 Task: Add a condition where "Status category Greater than Open" in new tickets in your groups.
Action: Mouse moved to (119, 414)
Screenshot: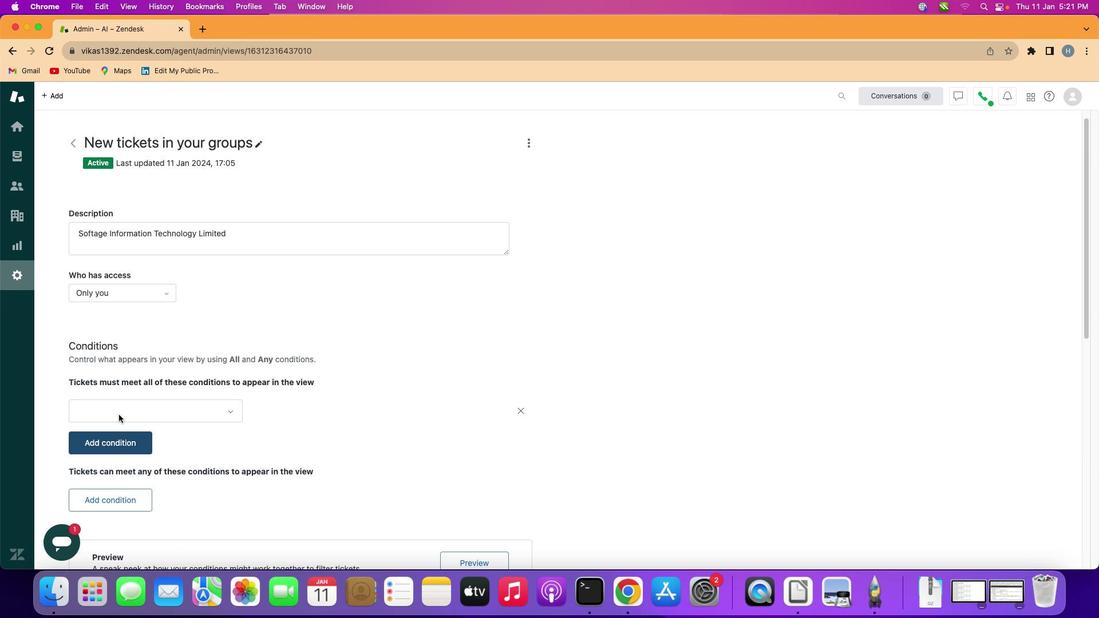 
Action: Mouse pressed left at (119, 414)
Screenshot: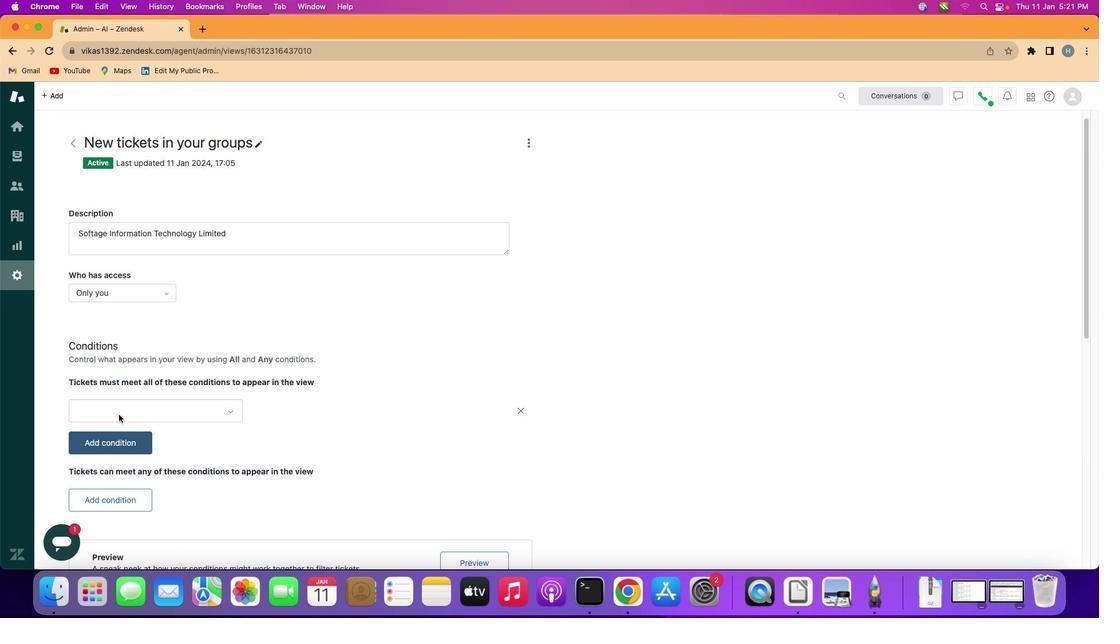 
Action: Mouse moved to (174, 406)
Screenshot: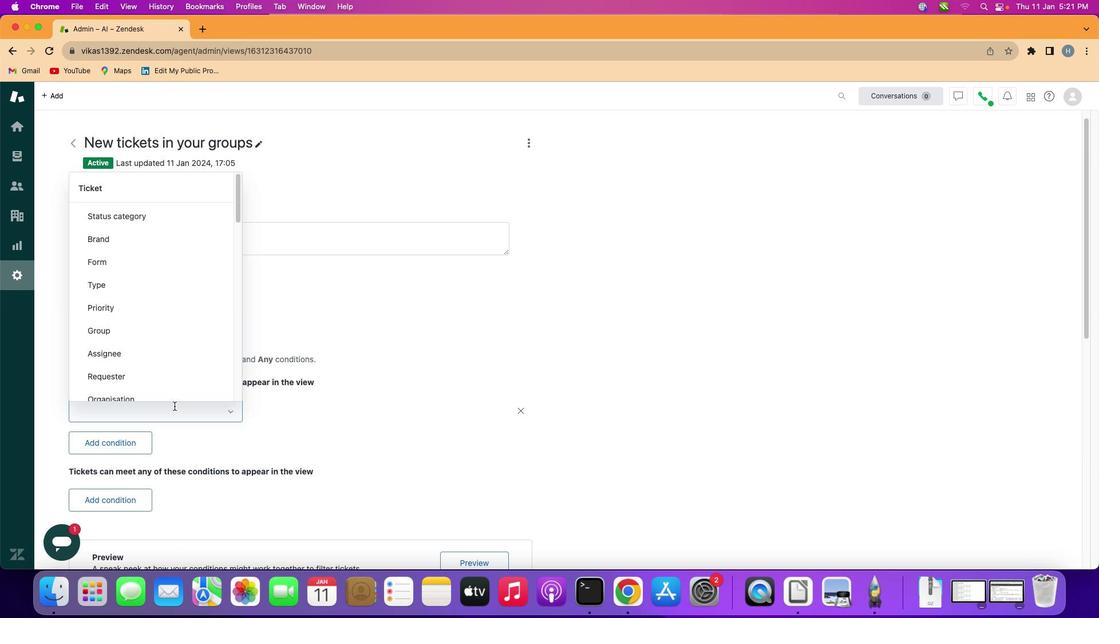 
Action: Mouse pressed left at (174, 406)
Screenshot: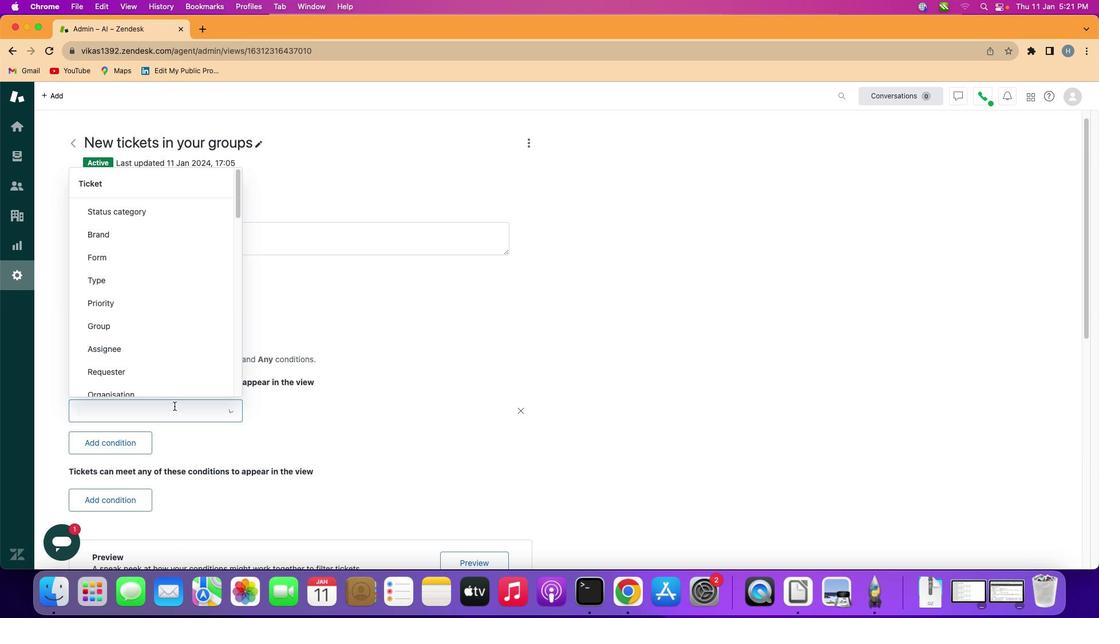 
Action: Mouse moved to (183, 214)
Screenshot: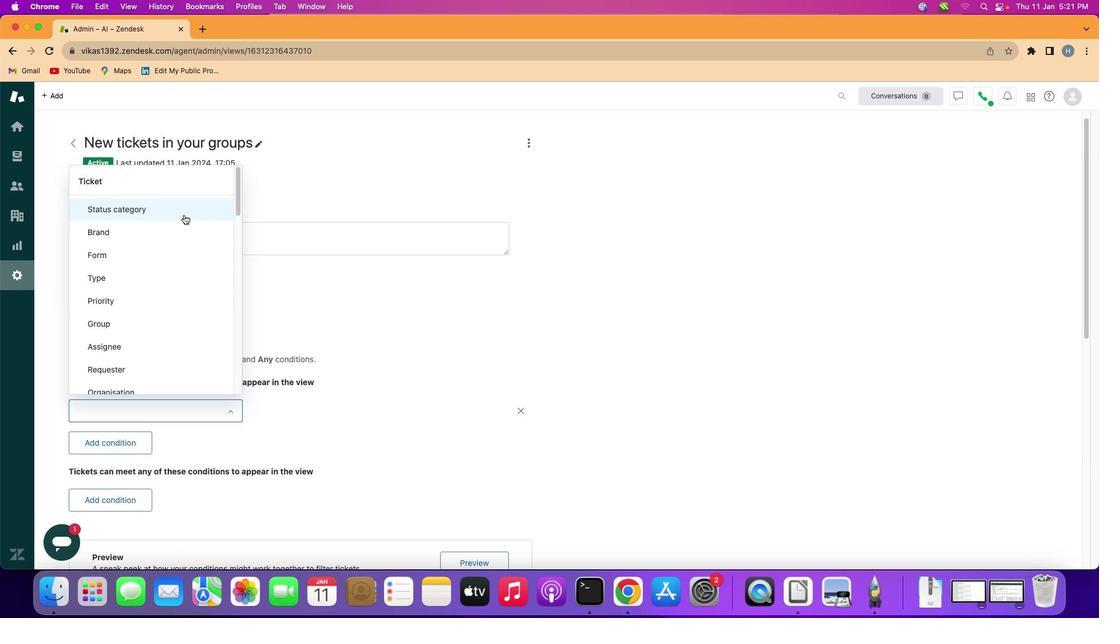 
Action: Mouse pressed left at (183, 214)
Screenshot: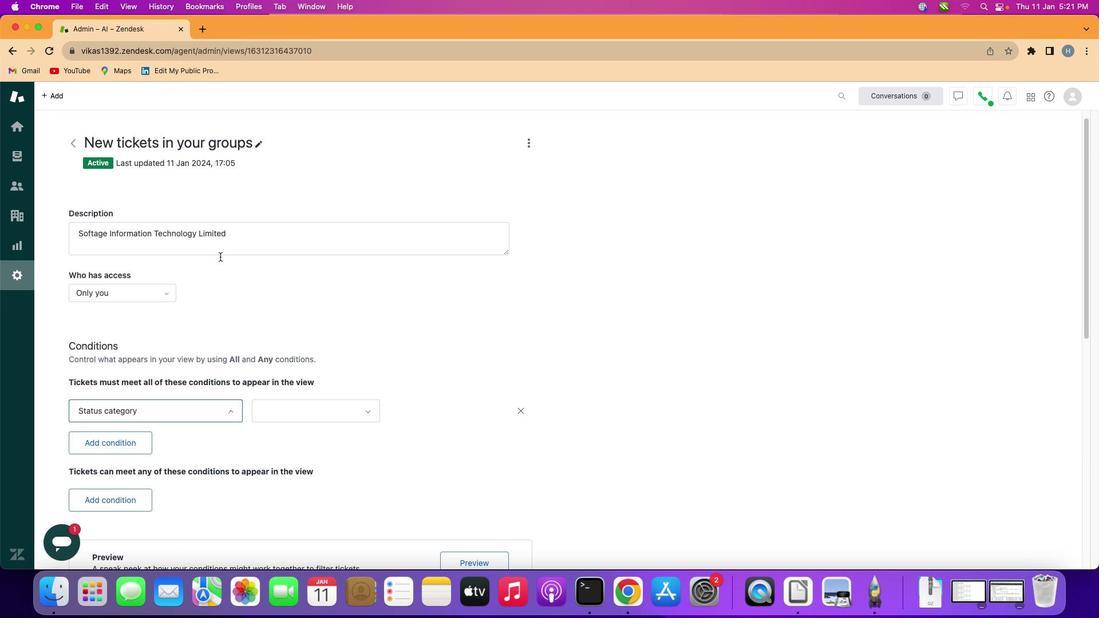 
Action: Mouse moved to (319, 400)
Screenshot: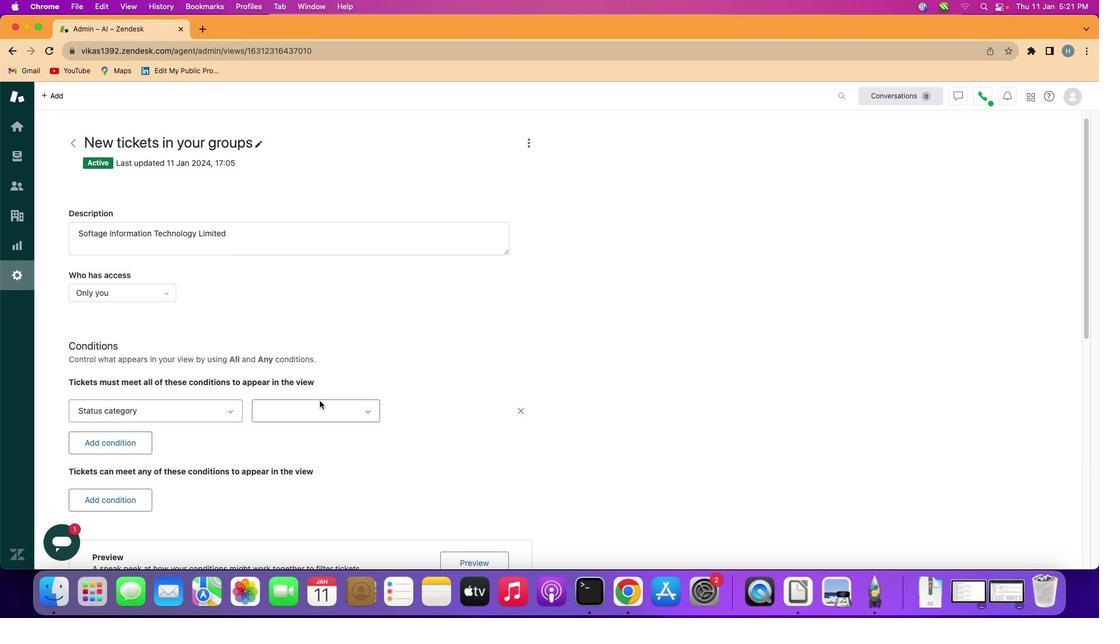 
Action: Mouse pressed left at (319, 400)
Screenshot: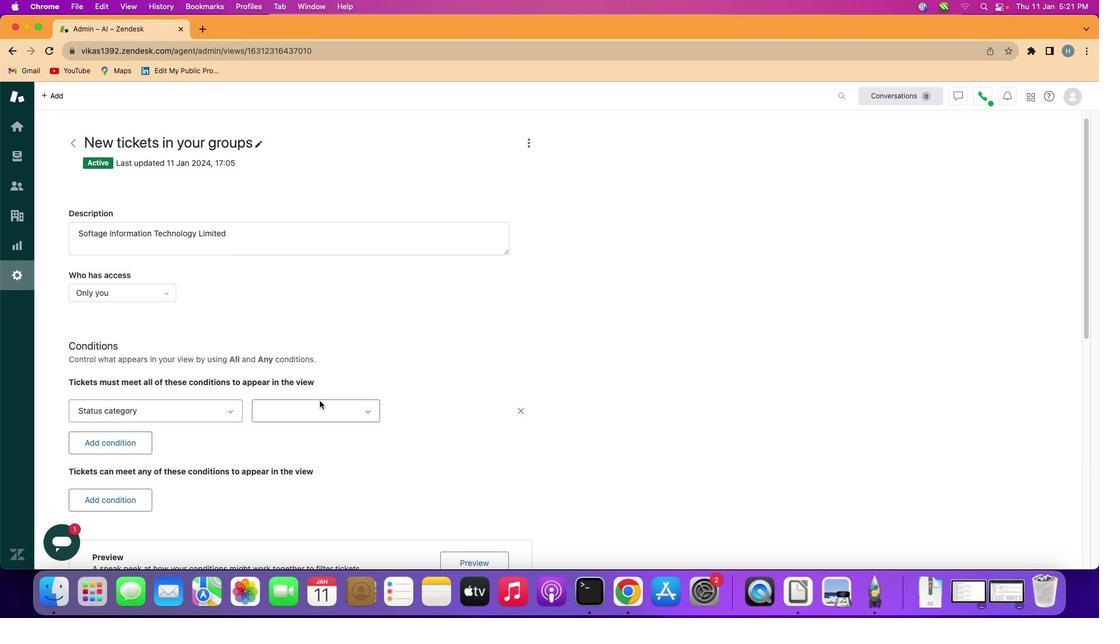 
Action: Mouse moved to (323, 505)
Screenshot: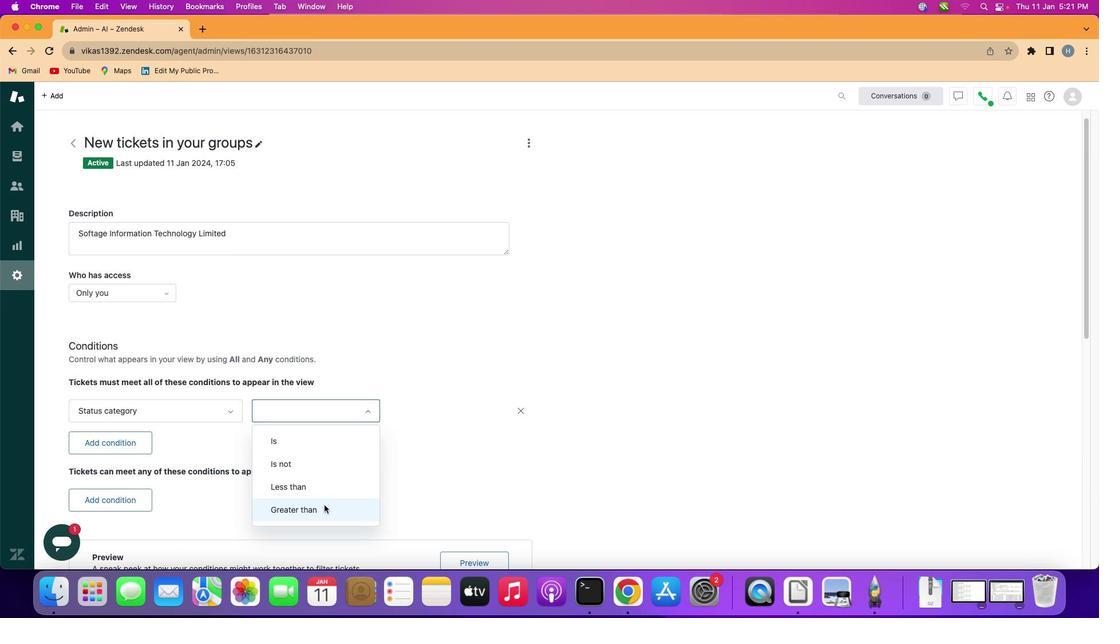 
Action: Mouse pressed left at (323, 505)
Screenshot: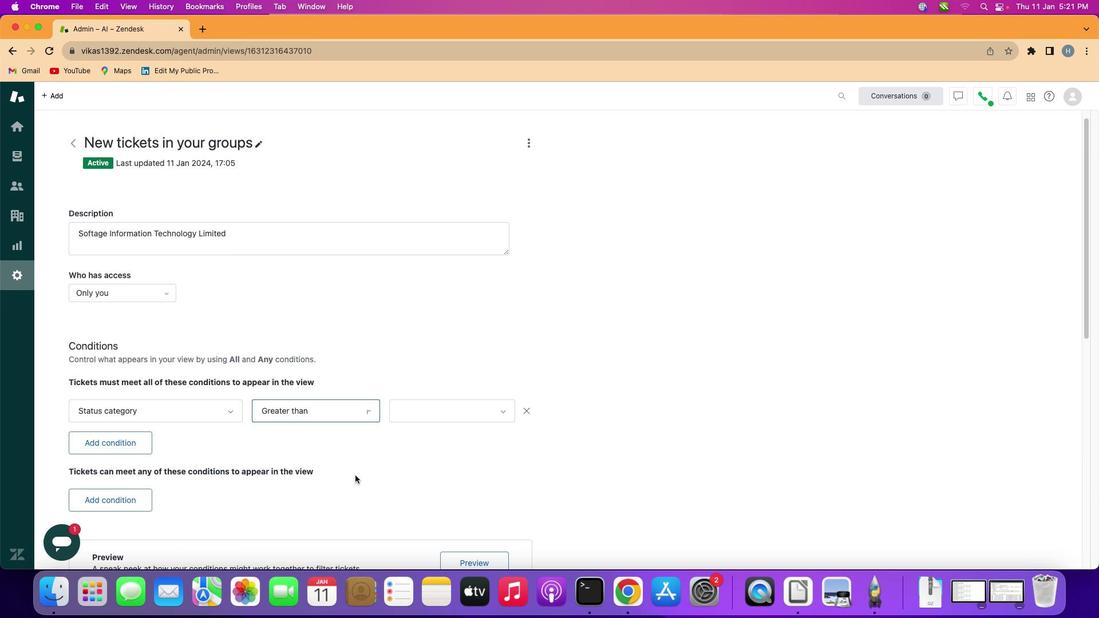 
Action: Mouse moved to (441, 410)
Screenshot: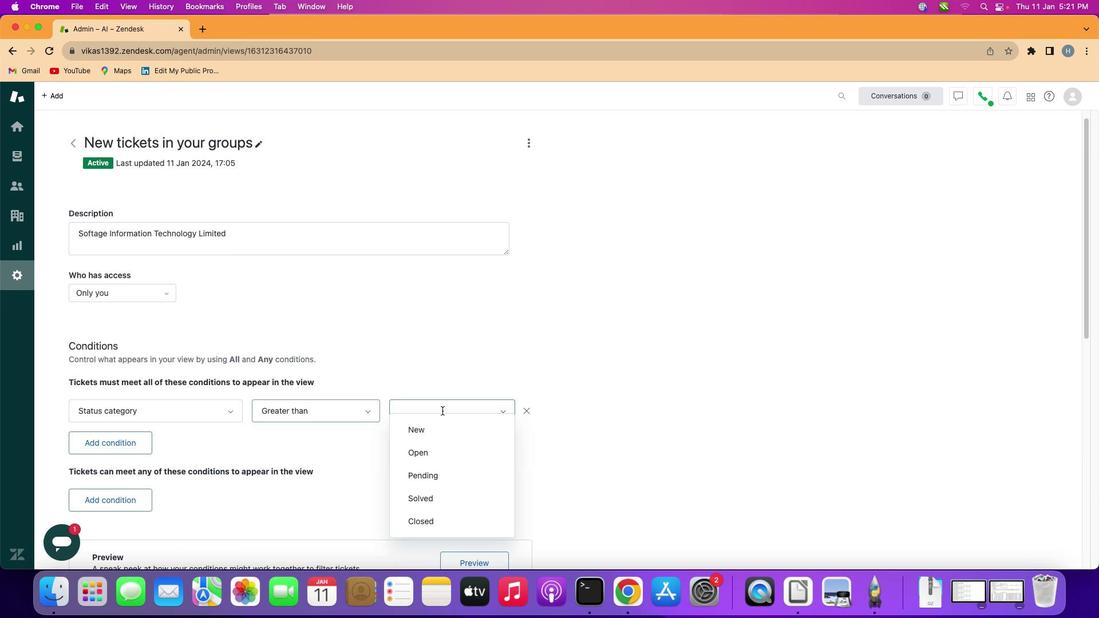 
Action: Mouse pressed left at (441, 410)
Screenshot: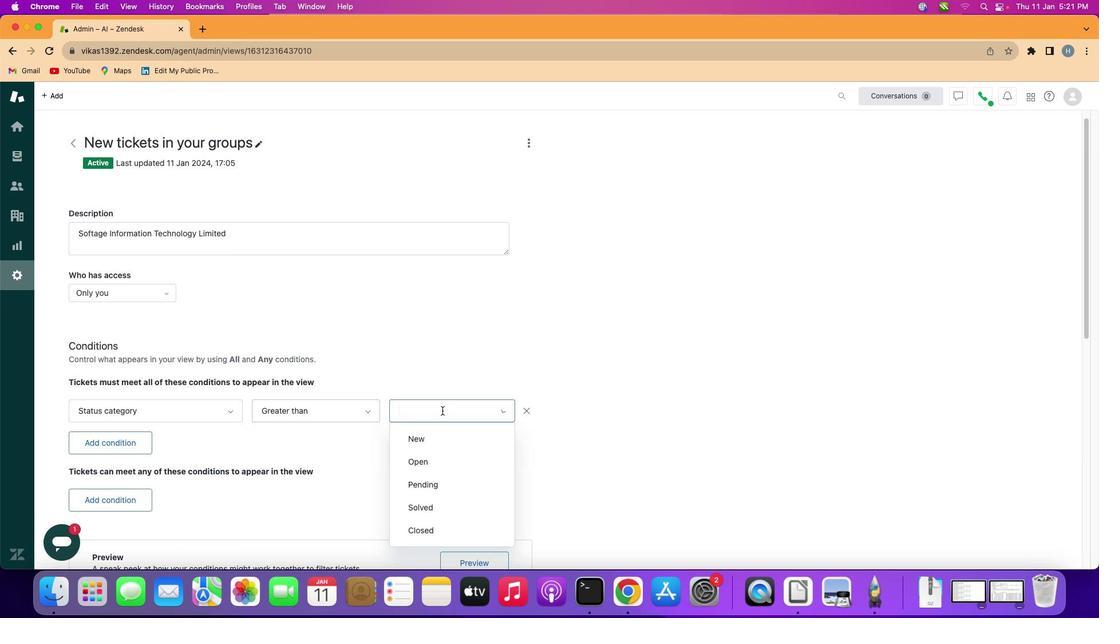 
Action: Mouse moved to (441, 459)
Screenshot: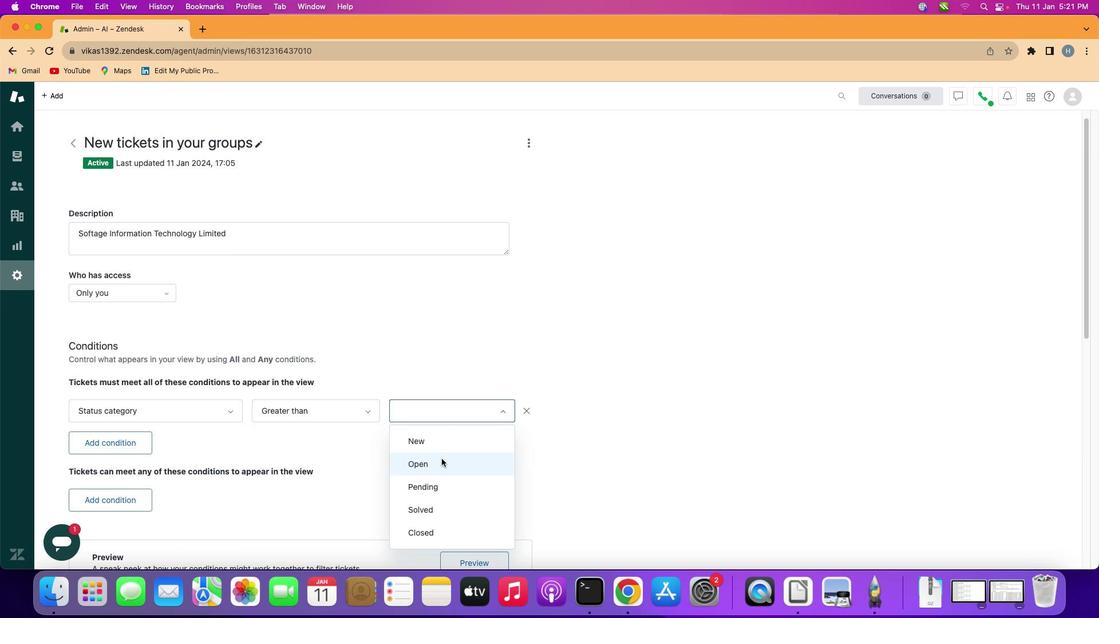 
Action: Mouse pressed left at (441, 459)
Screenshot: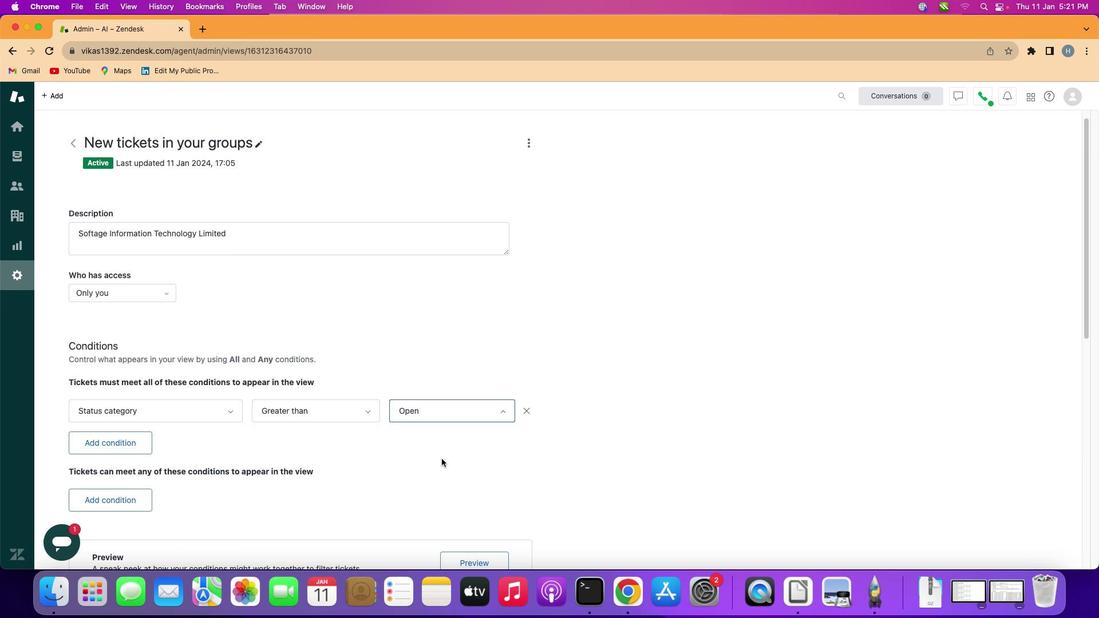 
Action: Mouse moved to (441, 459)
Screenshot: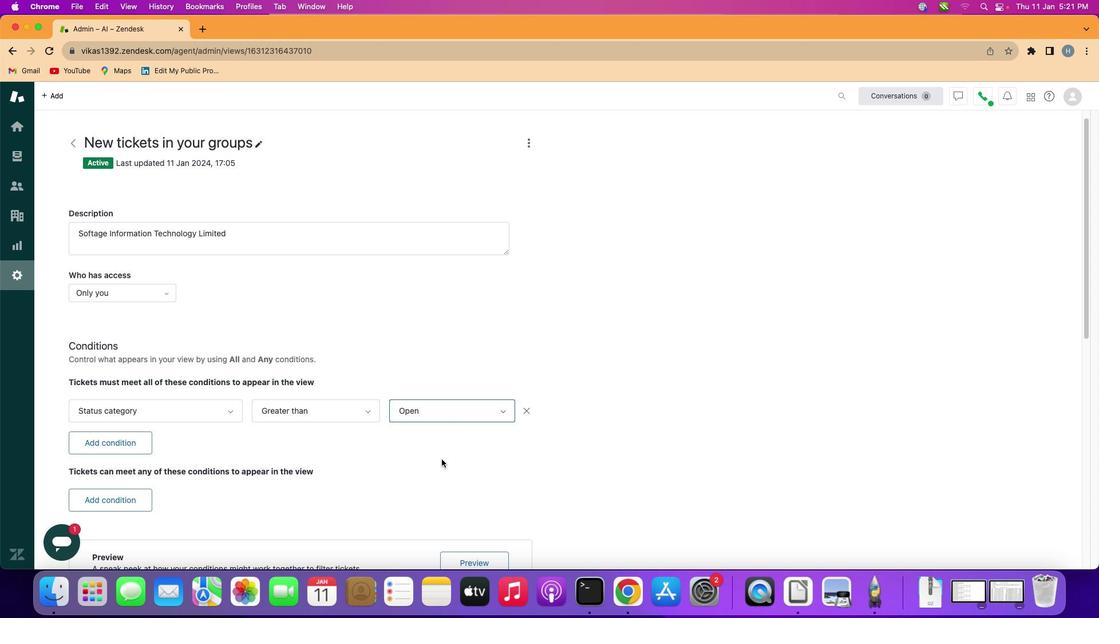 
